 Task: Create a calendar event titled 'Webinar Series' on 8/10/2023 at 'The Common Room (Dhan Mill Compound, SSN Marg, 100 Feet Road, Chhatarpur, Delhi 110074, India)' with an 18-hour reminder.
Action: Mouse moved to (121, 75)
Screenshot: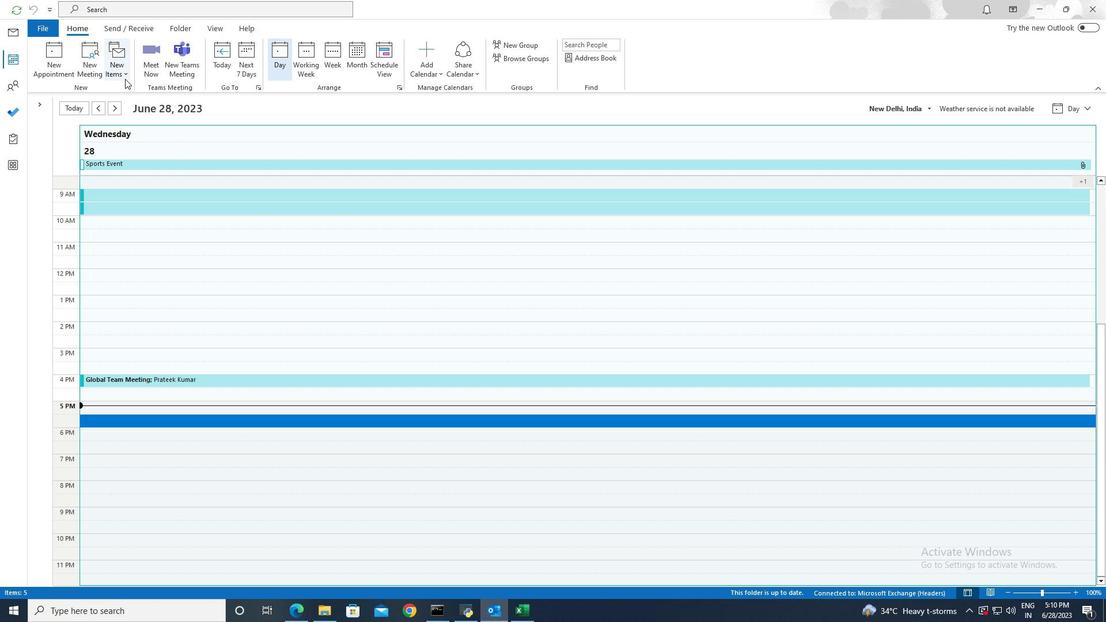 
Action: Mouse pressed left at (121, 75)
Screenshot: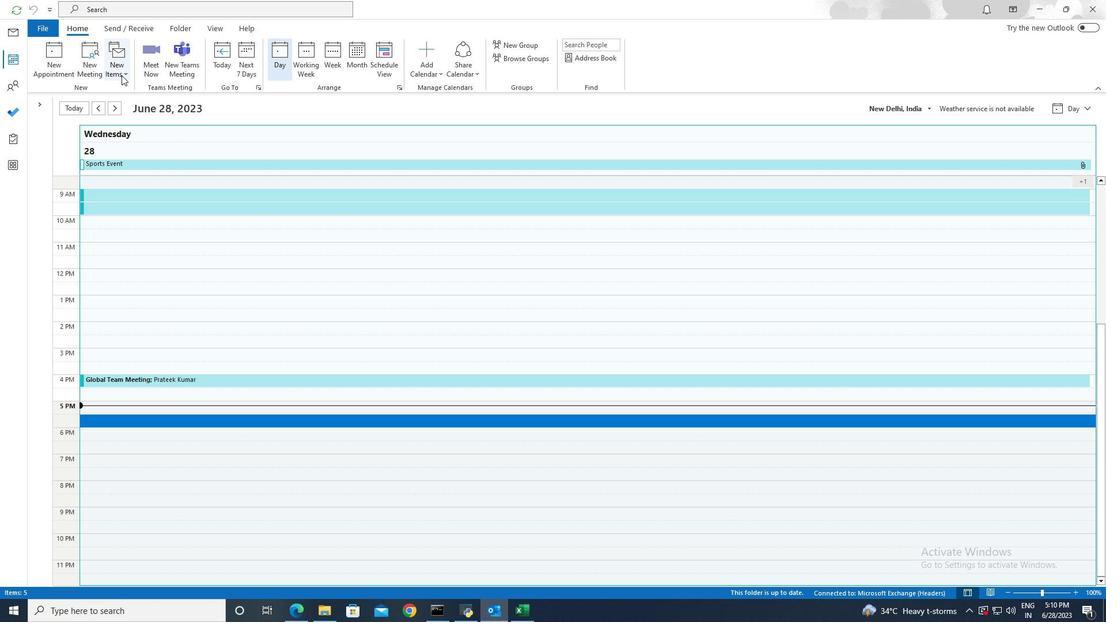 
Action: Mouse moved to (136, 200)
Screenshot: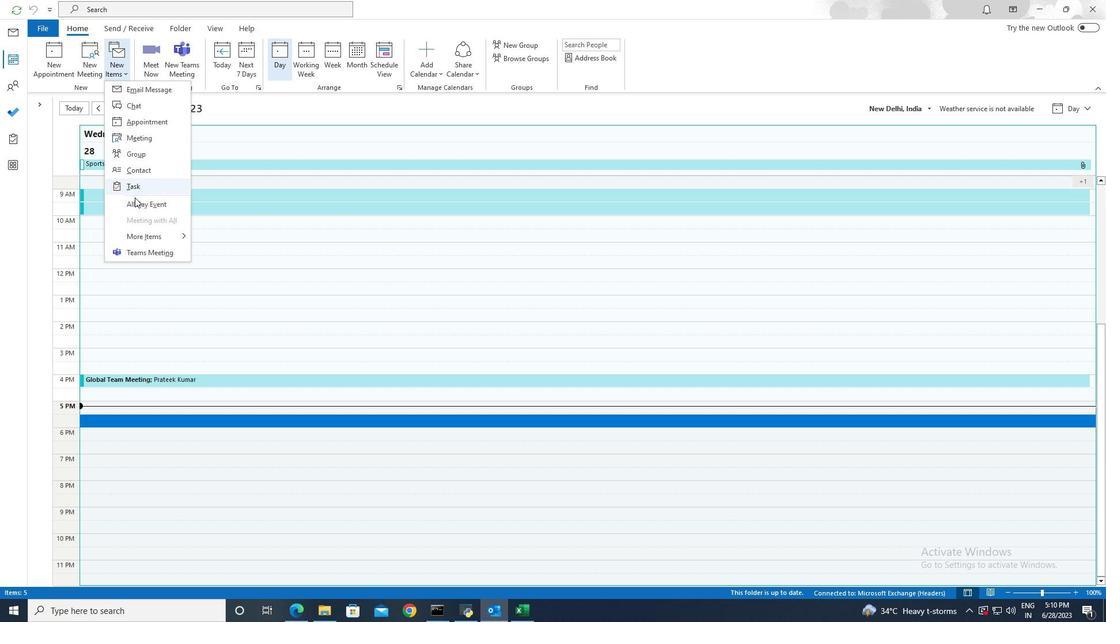 
Action: Mouse pressed left at (136, 200)
Screenshot: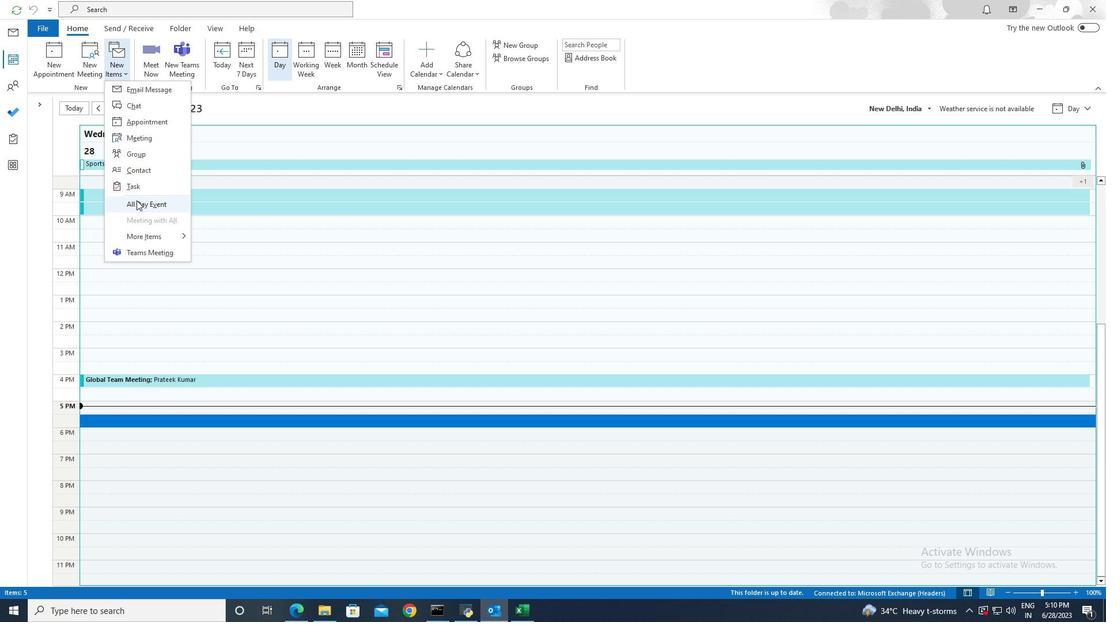 
Action: Mouse moved to (129, 124)
Screenshot: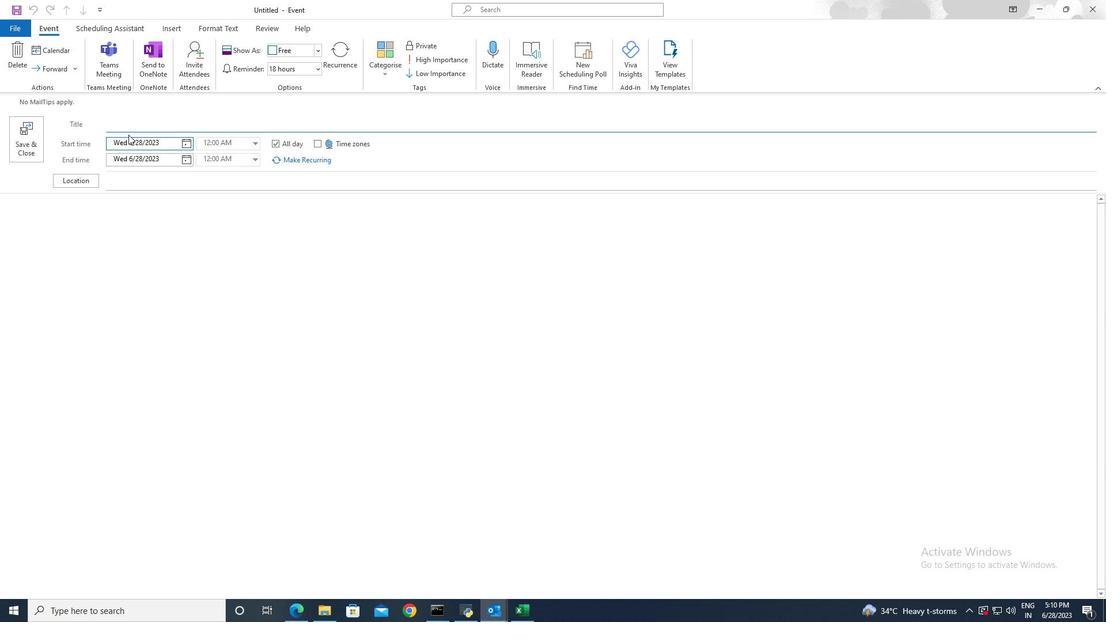 
Action: Mouse pressed left at (129, 124)
Screenshot: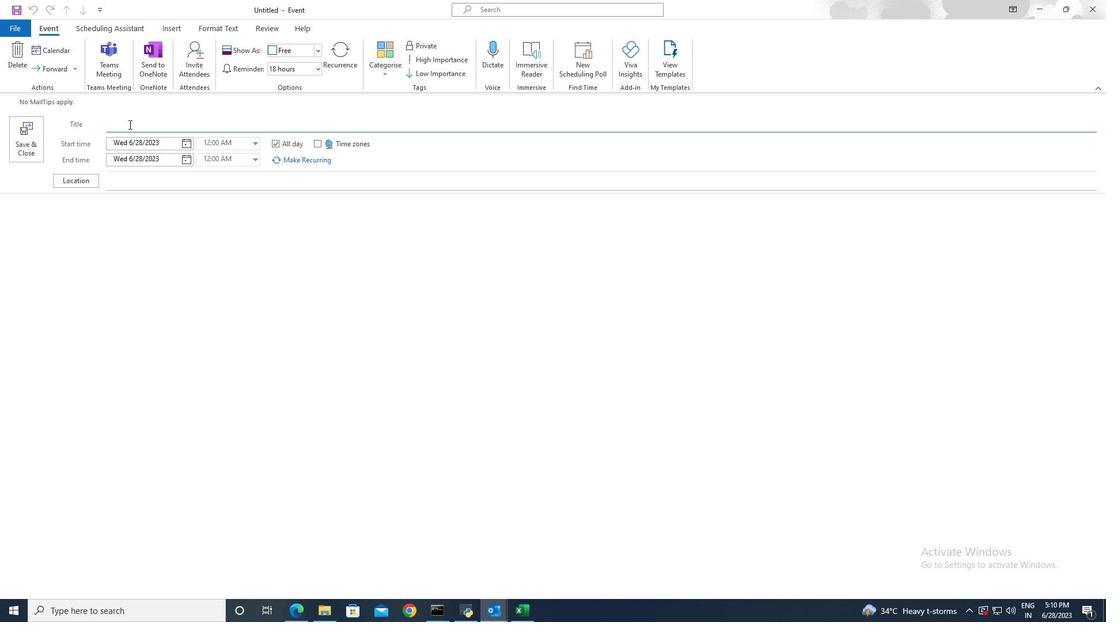 
Action: Key pressed <Key.shift>Webinar<Key.space><Key.shift>Series
Screenshot: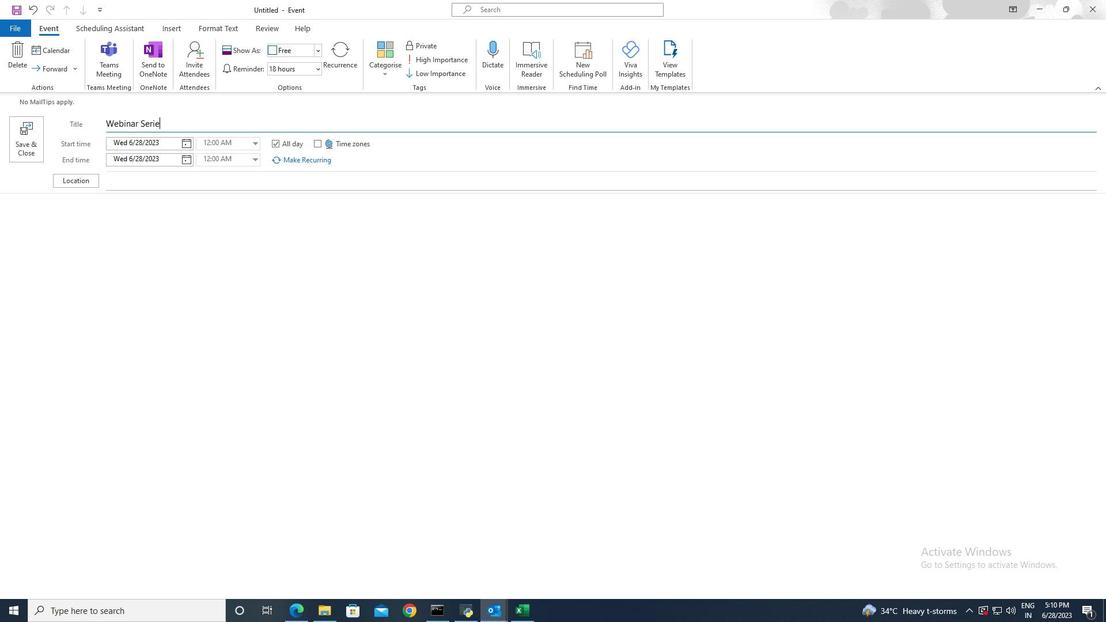 
Action: Mouse moved to (185, 142)
Screenshot: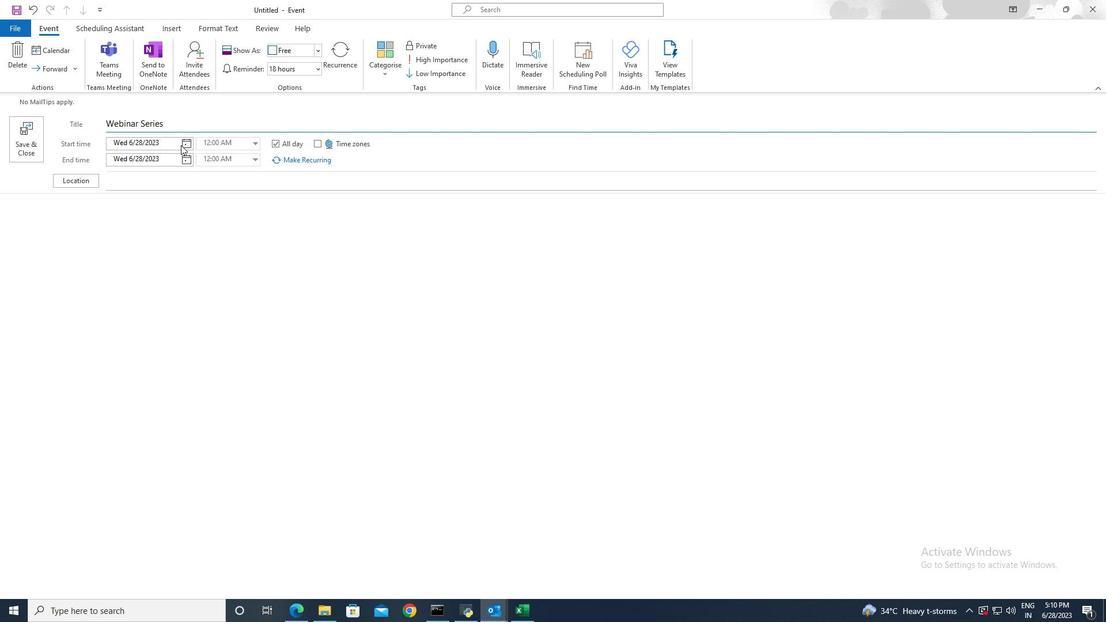 
Action: Mouse pressed left at (185, 142)
Screenshot: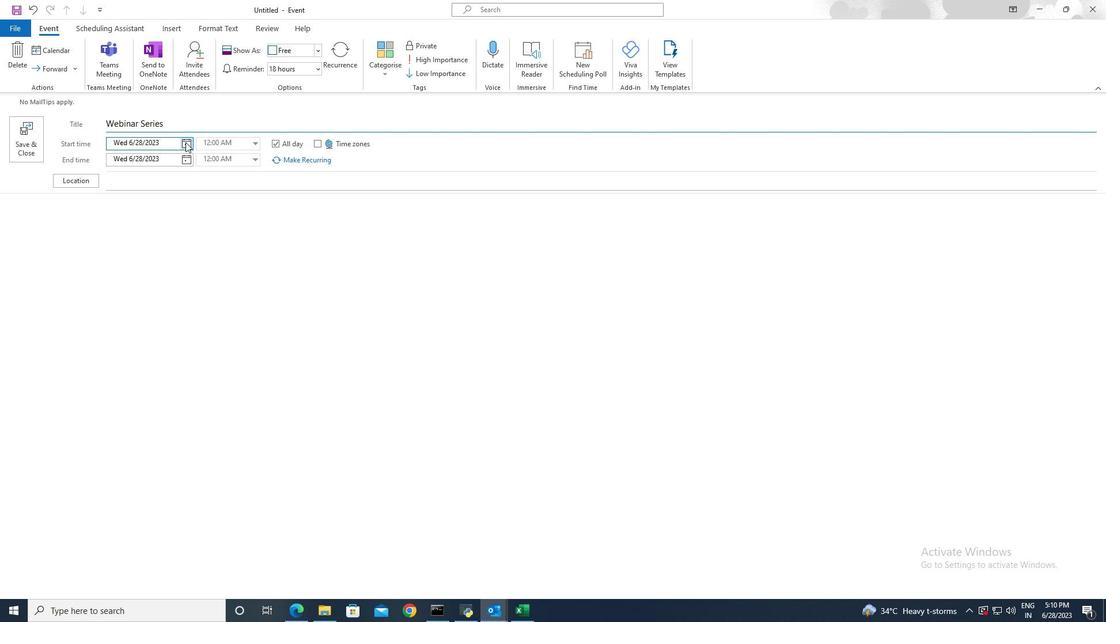 
Action: Mouse moved to (179, 154)
Screenshot: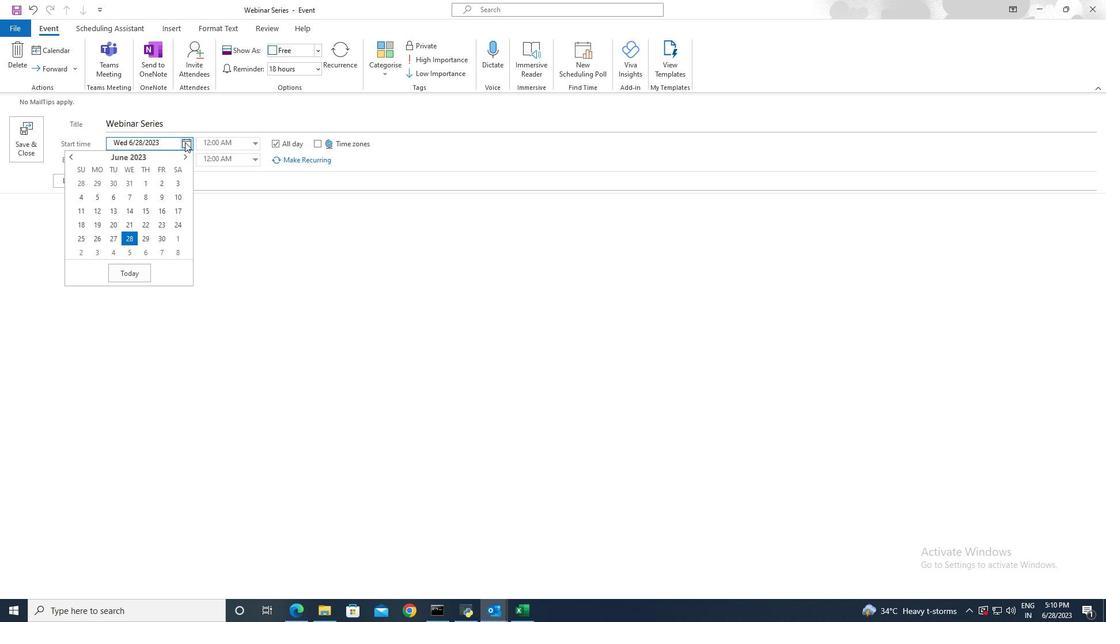 
Action: Mouse pressed left at (179, 154)
Screenshot: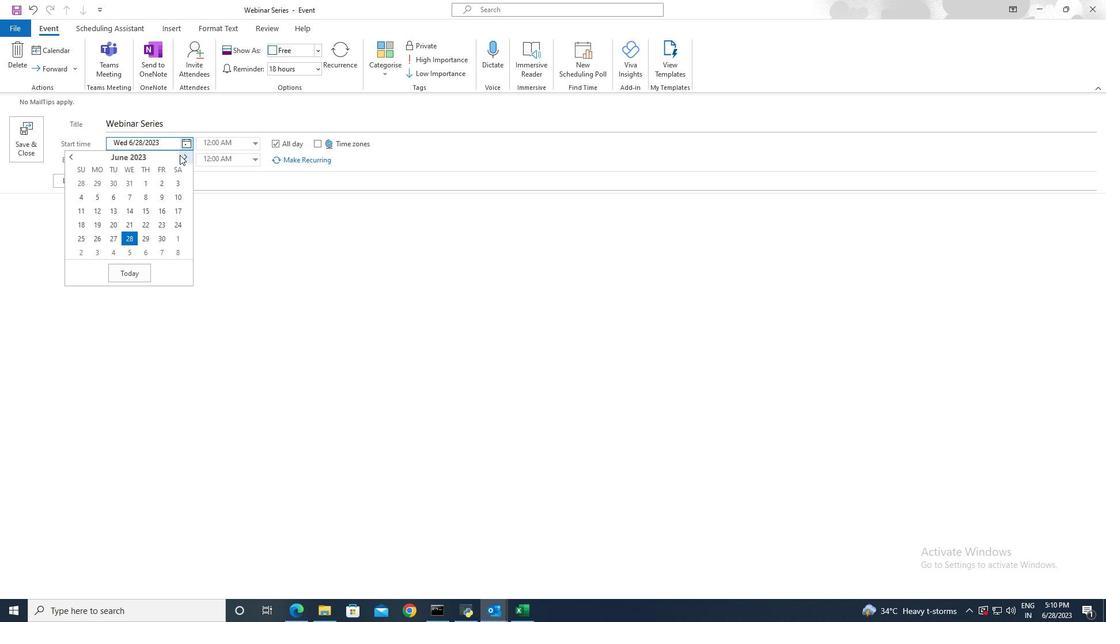 
Action: Mouse pressed left at (179, 154)
Screenshot: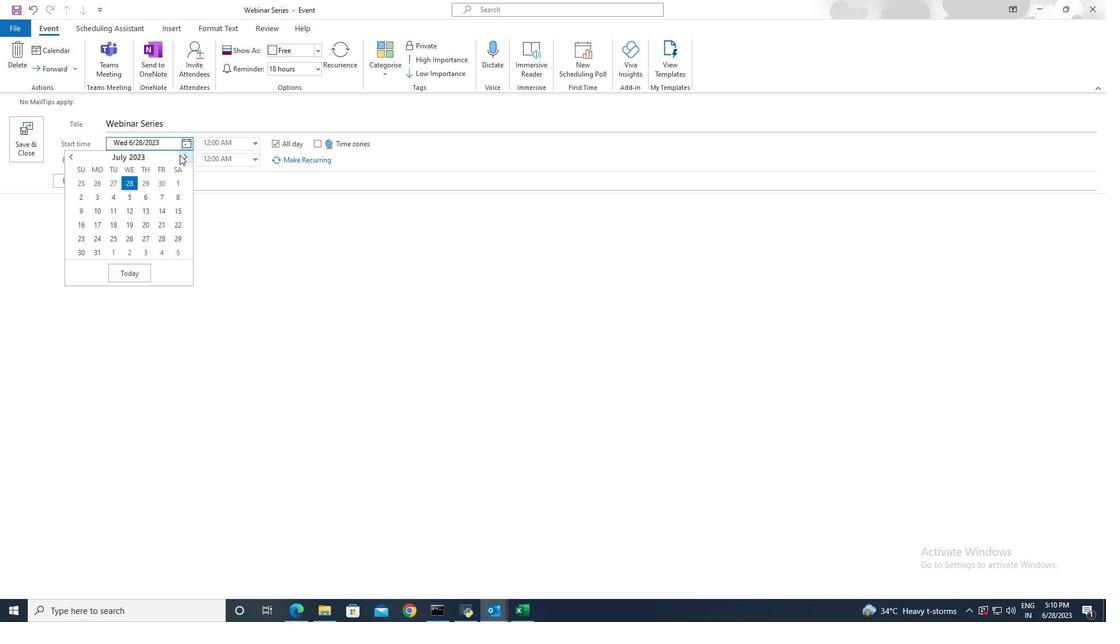 
Action: Mouse moved to (146, 190)
Screenshot: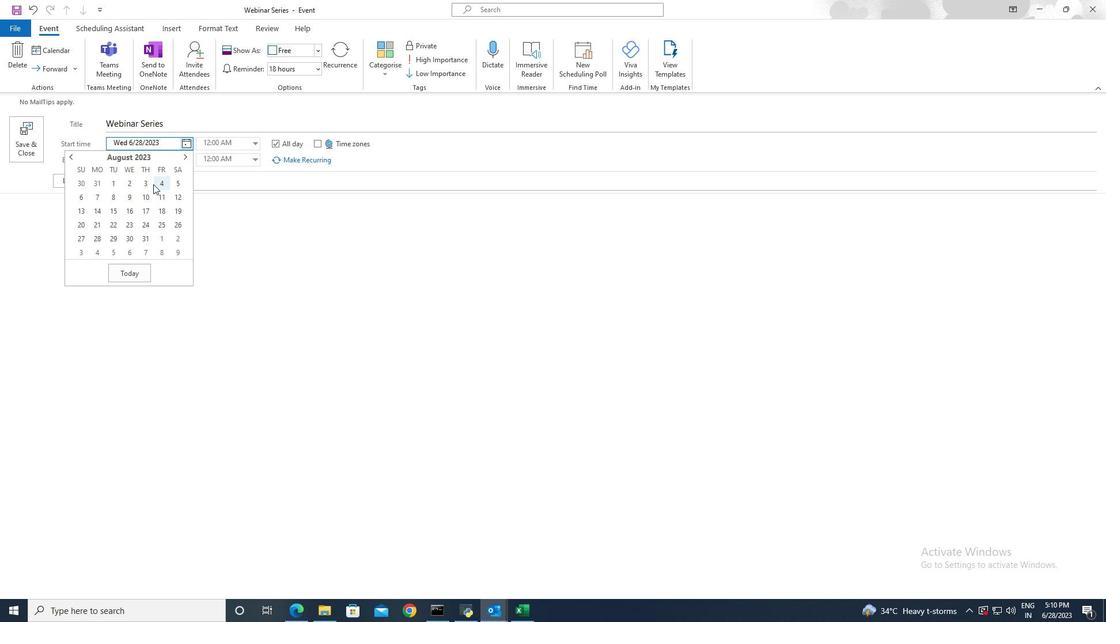 
Action: Mouse pressed left at (146, 190)
Screenshot: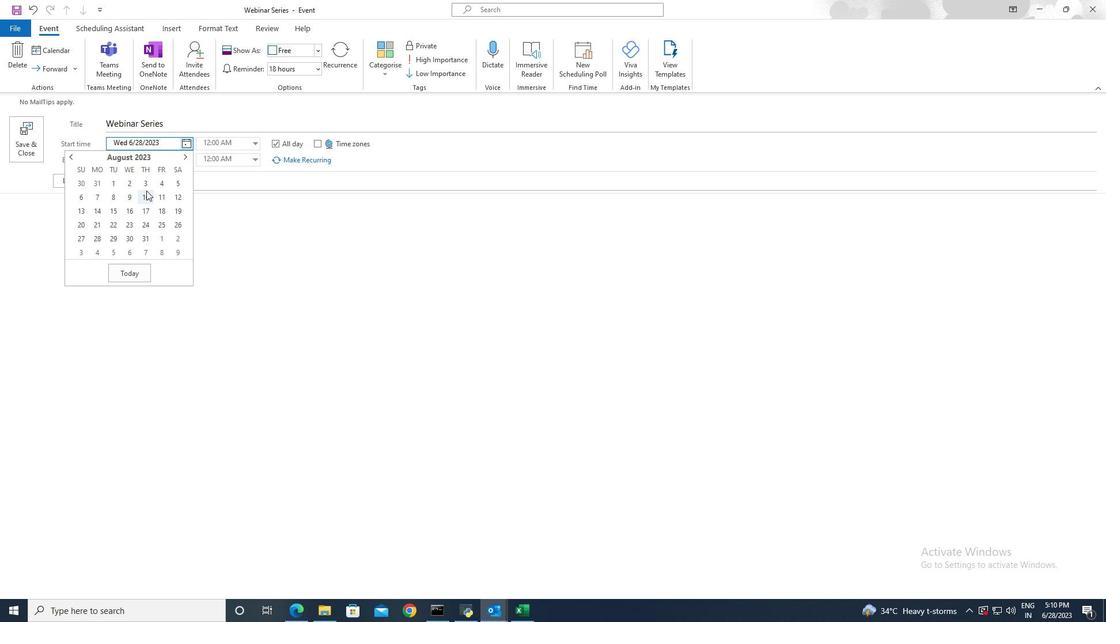 
Action: Mouse moved to (278, 144)
Screenshot: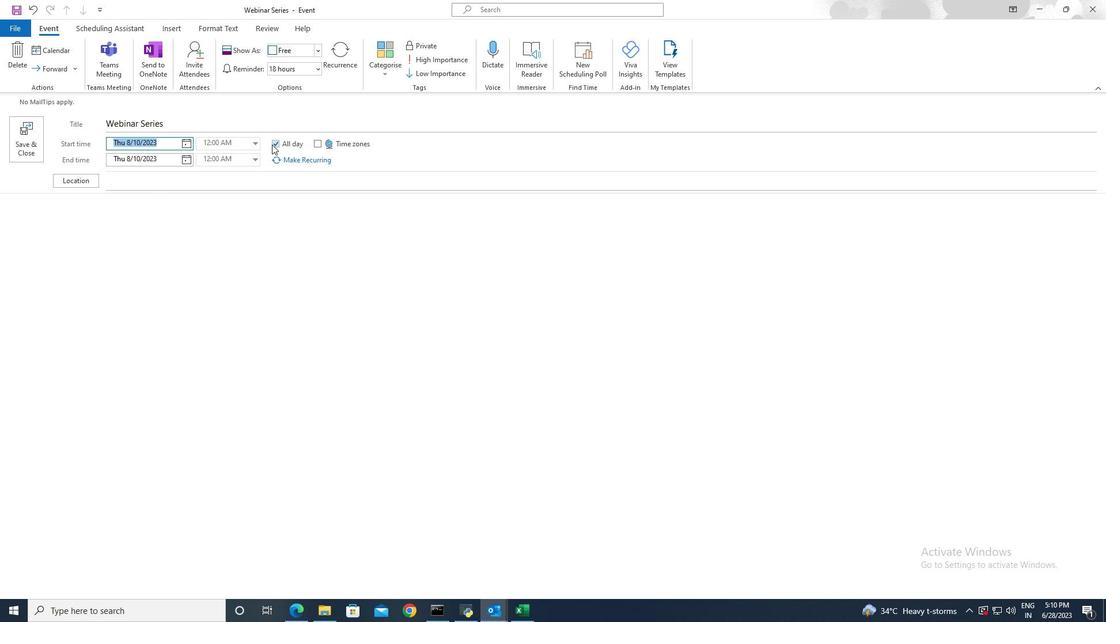 
Action: Mouse pressed left at (278, 144)
Screenshot: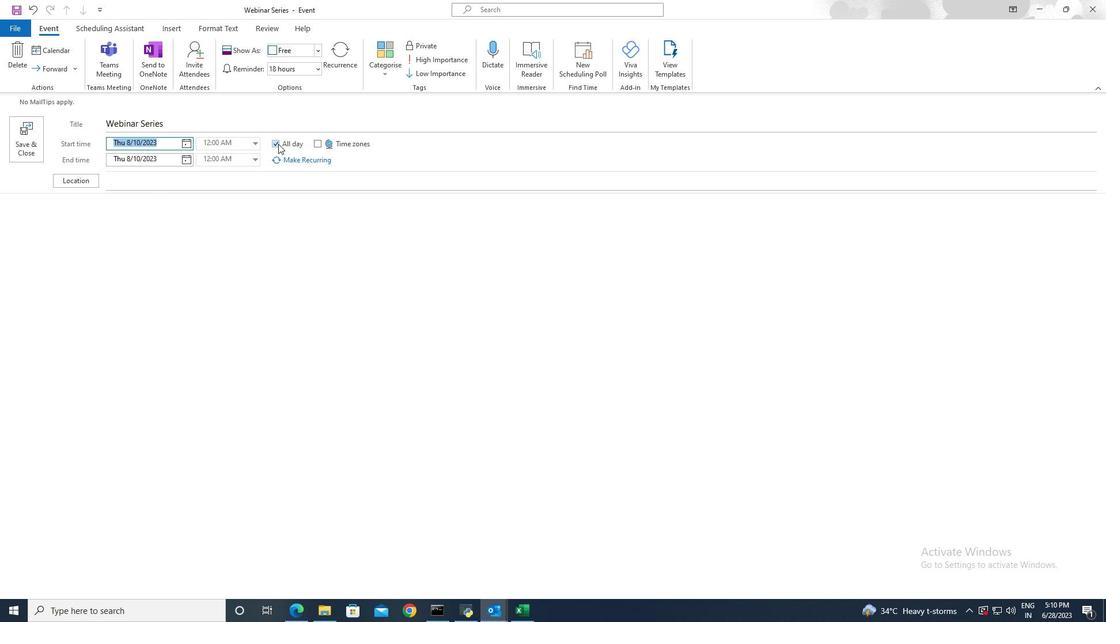 
Action: Mouse moved to (275, 154)
Screenshot: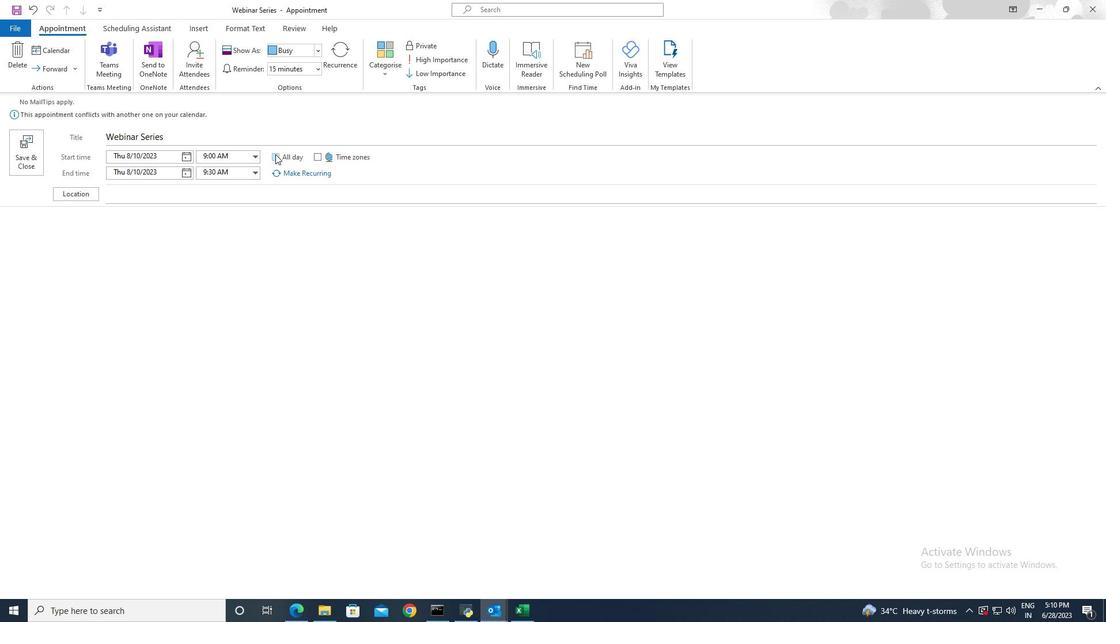 
Action: Mouse pressed left at (275, 154)
Screenshot: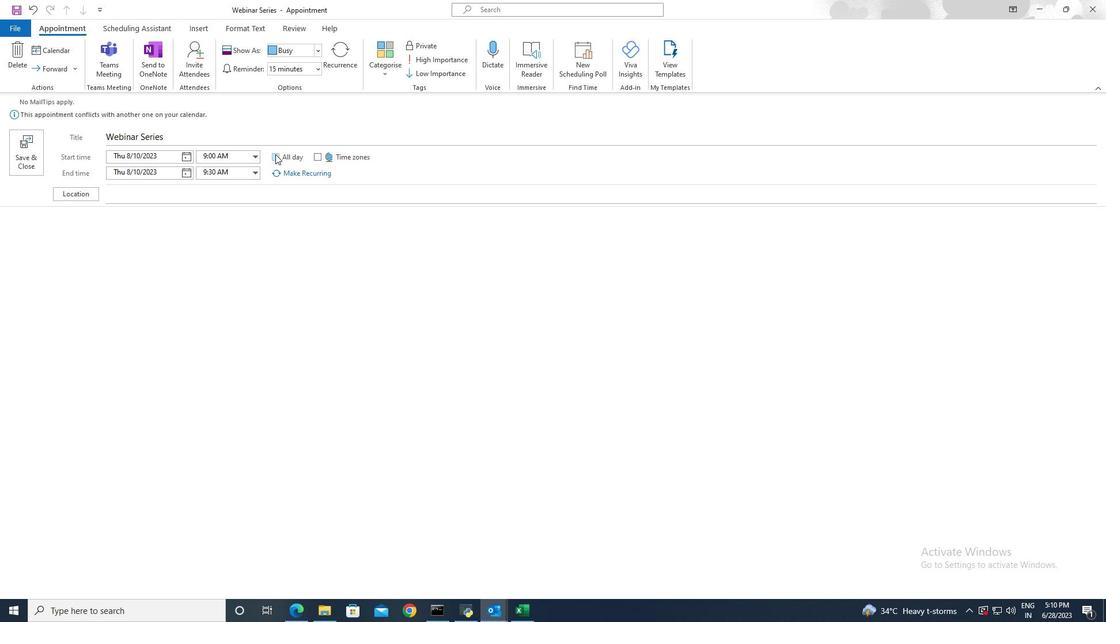 
Action: Mouse moved to (152, 182)
Screenshot: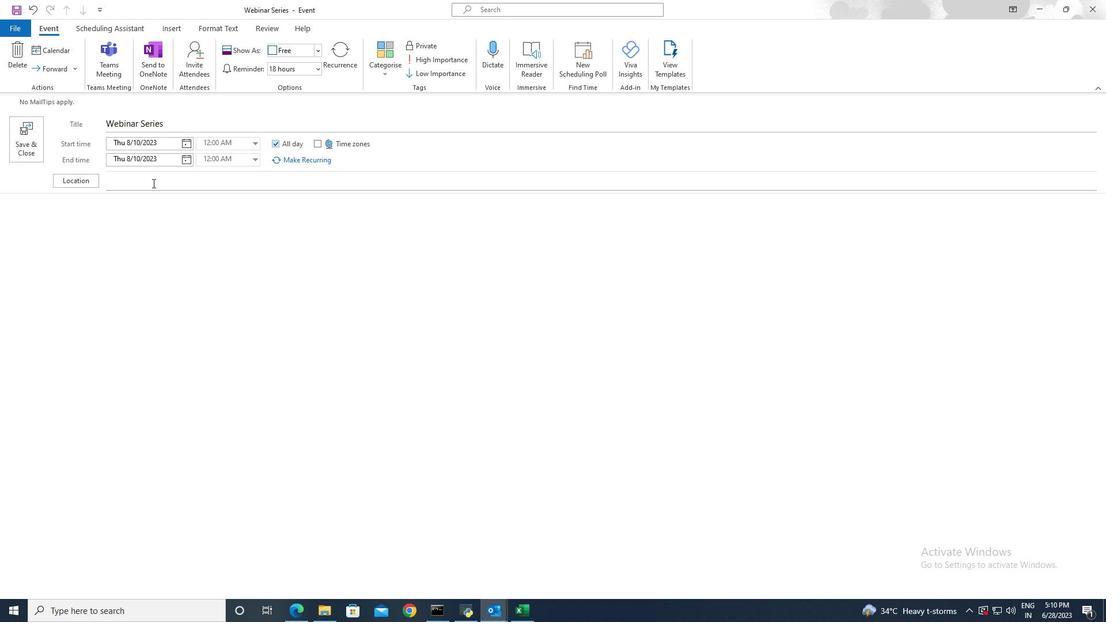 
Action: Mouse pressed left at (152, 182)
Screenshot: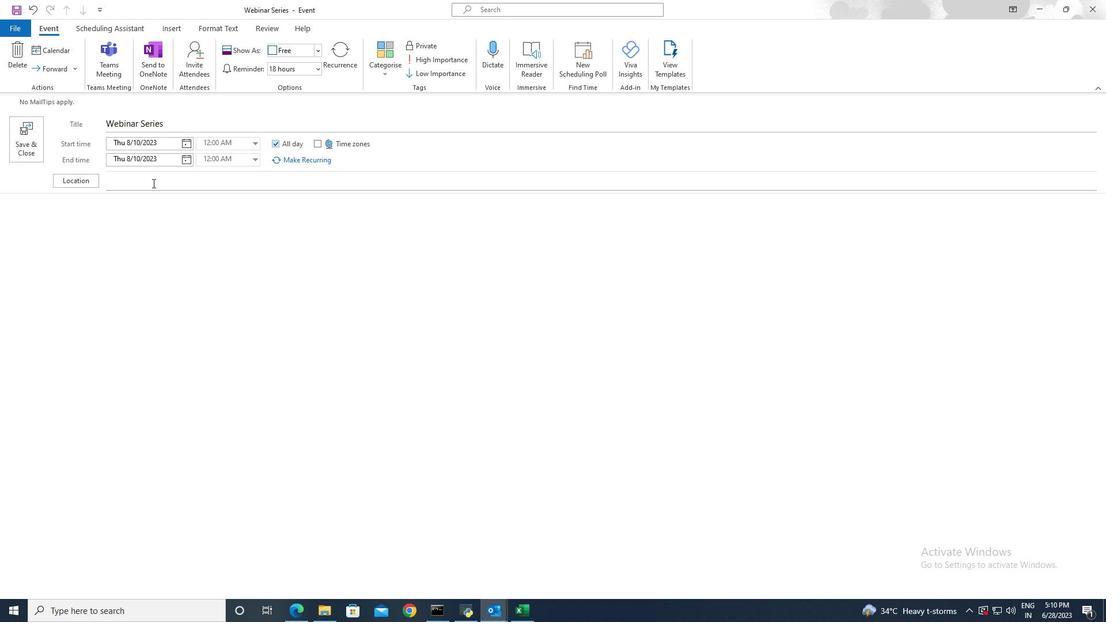 
Action: Key pressed <Key.shift>The<Key.space><Key.shift>ommon<Key.space><Key.shift>Room<Key.space><Key.shift><Key.shift>(<Key.shift><Key.shift><Key.shift><Key.shift><Key.shift><Key.shift><Key.shift><Key.shift><Key.shift><Key.shift><Key.shift><Key.shift>Dhan<Key.space><Key.shift><Key.shift>Mill<Key.space><Key.shift><Key.shift><Key.shift><Key.shift><Key.shift><Key.shift><Key.shift><Key.shift><Key.shift><Key.shift><Key.shift><Key.shift><Key.shift><Key.shift><Key.shift>Compound,<Key.space><Key.shift><Key.shift><Key.shift><Key.shift><Key.shift><Key.shift><Key.shift>SSN<Key.space><Key.shift><Key.shift><Key.shift><Key.shift><Key.shift>Marg,<Key.space><Key.shift><Key.shift><Key.shift><Key.shift>100<Key.space><Key.shift><Key.shift><Key.shift><Key.shift><Key.shift>Feet<Key.space><Key.shift><Key.shift><Key.shift>Road,<Key.space><Key.shift><Key.shift><Key.shift><Key.shift><Key.shift><Key.shift><Key.shift><Key.shift>Chhatarpur,<Key.space><Key.shift><Key.shift><Key.shift><Key.shift><Key.shift><Key.shift>Delhi<Key.space>110074,<Key.space><Key.shift>India<Key.shift><Key.shift><Key.shift><Key.shift><Key.shift><Key.shift><Key.shift>)
Screenshot: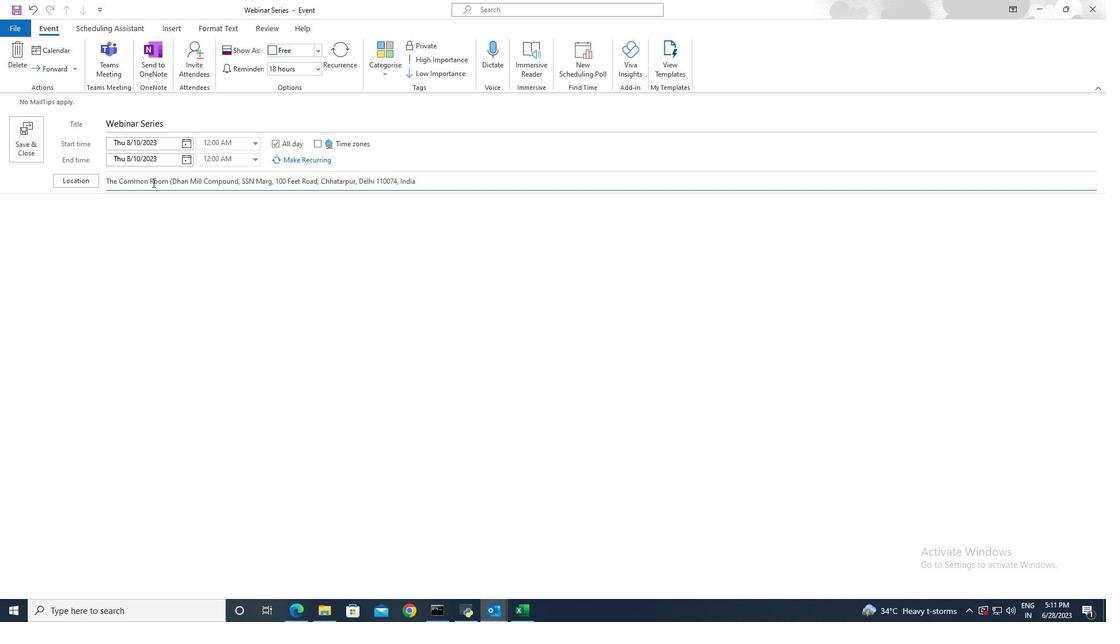 
Action: Mouse moved to (659, 63)
Screenshot: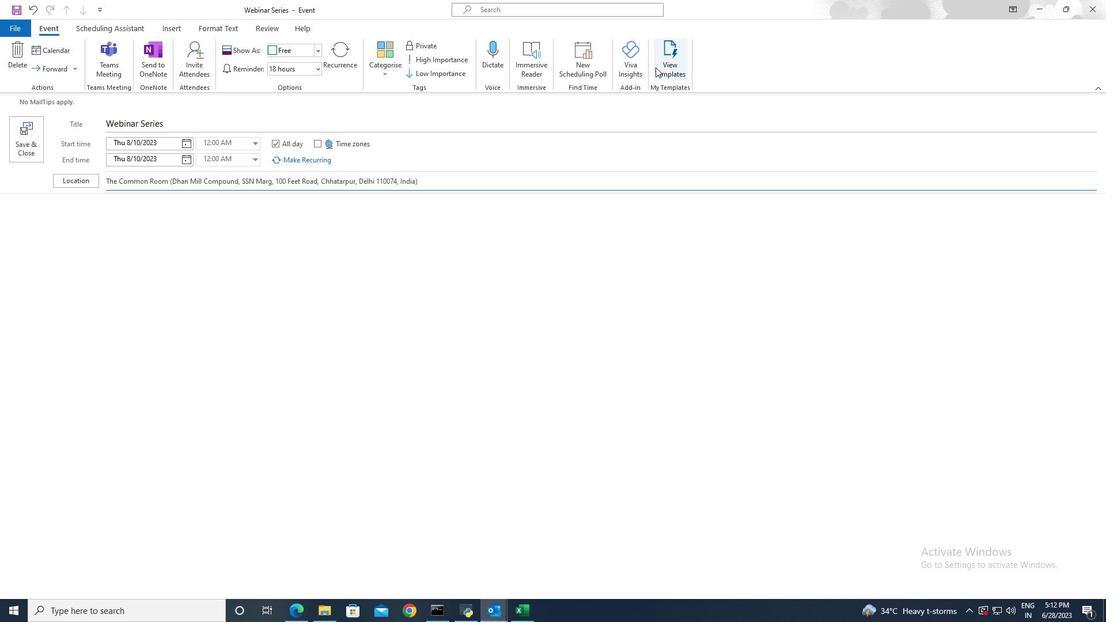 
Action: Mouse pressed left at (659, 63)
Screenshot: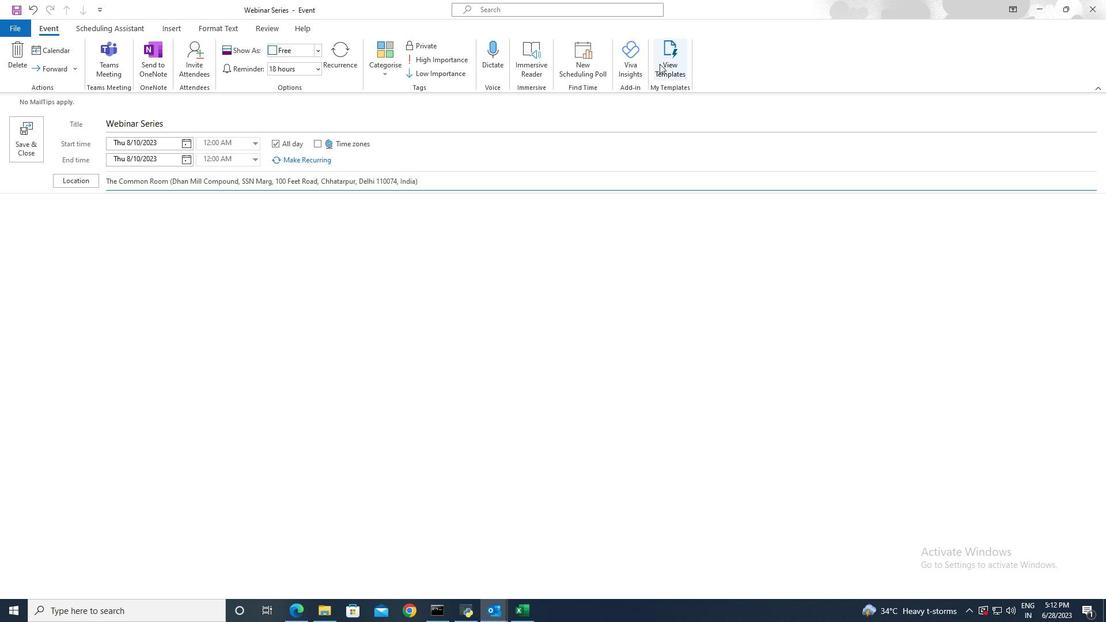 
Action: Mouse moved to (946, 157)
Screenshot: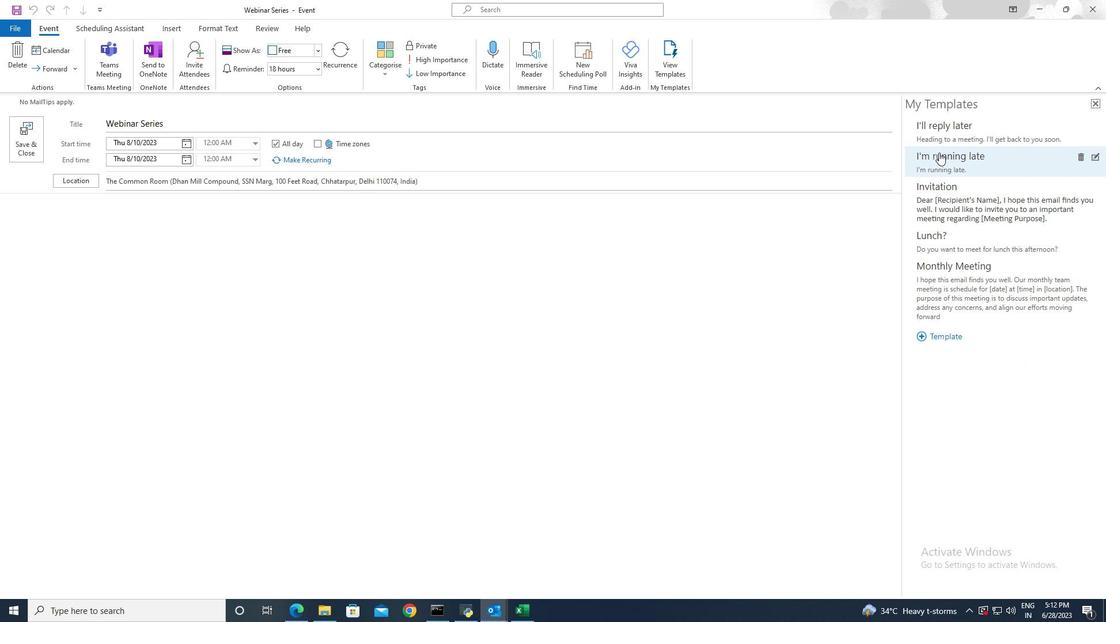 
Action: Mouse pressed left at (946, 157)
Screenshot: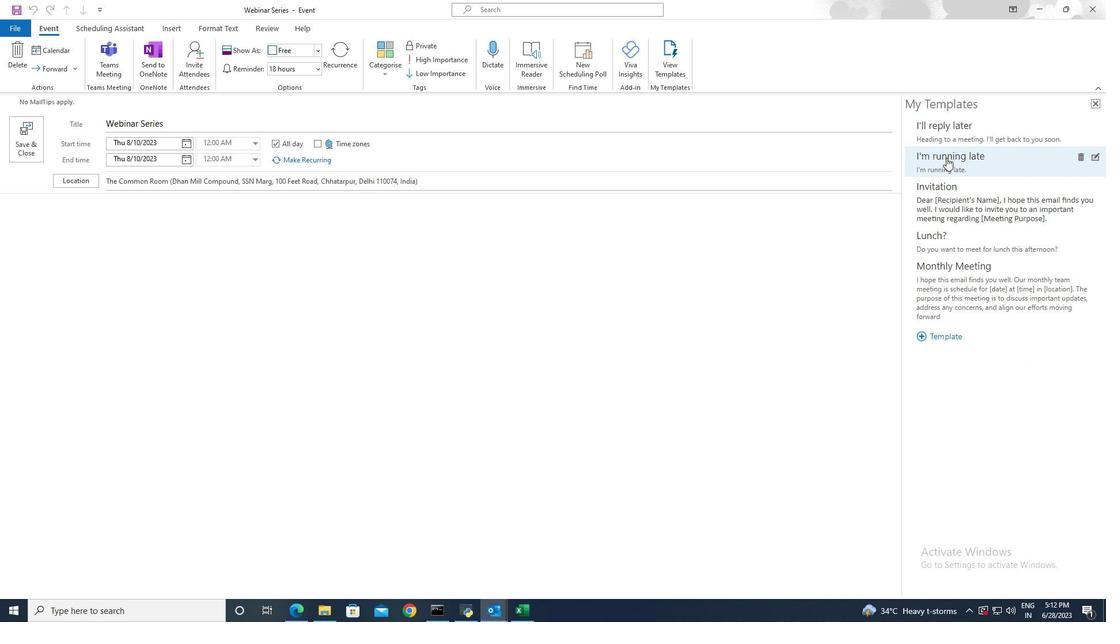 
Action: Mouse moved to (165, 109)
Screenshot: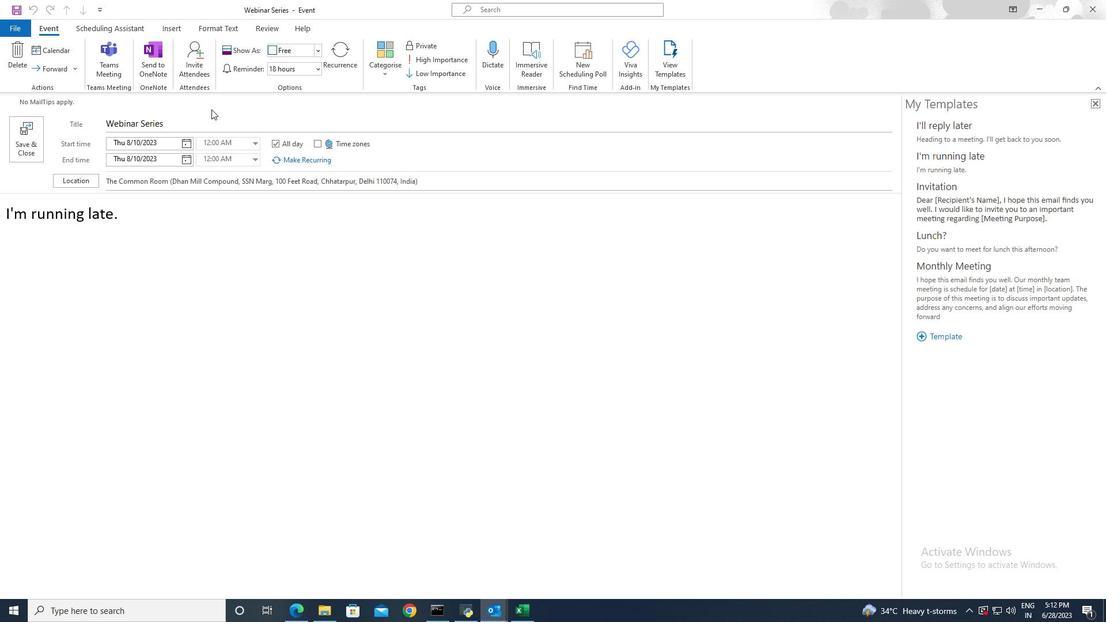 
